 Task: Filter job function by Information Technology.
Action: Mouse moved to (270, 77)
Screenshot: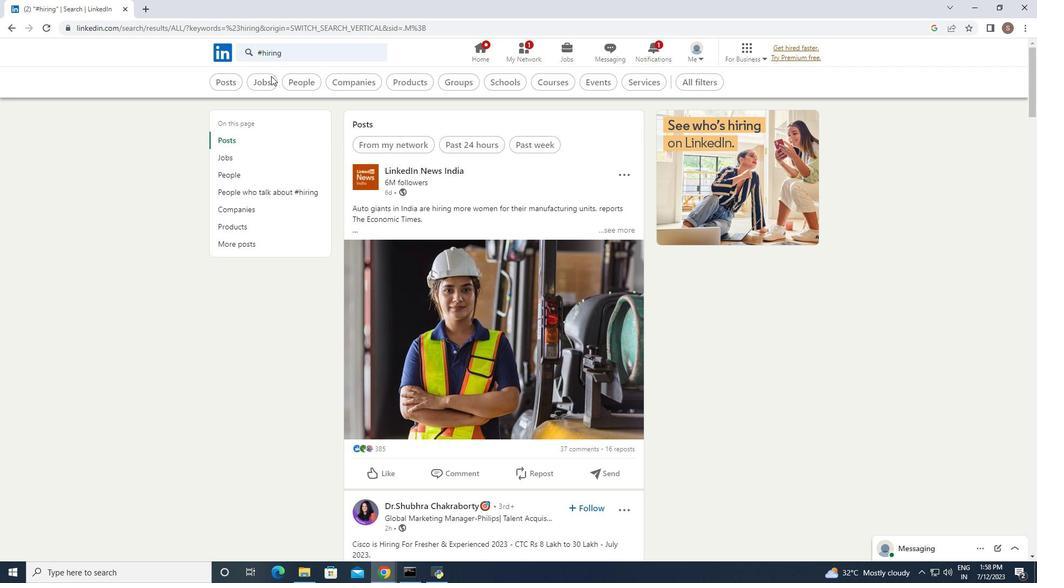 
Action: Mouse pressed left at (270, 77)
Screenshot: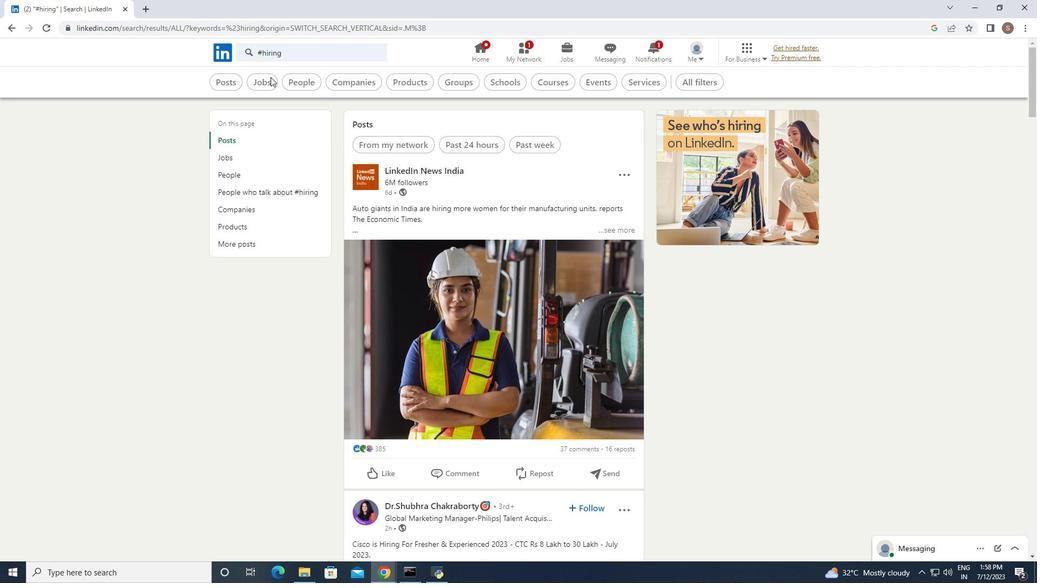 
Action: Mouse moved to (727, 85)
Screenshot: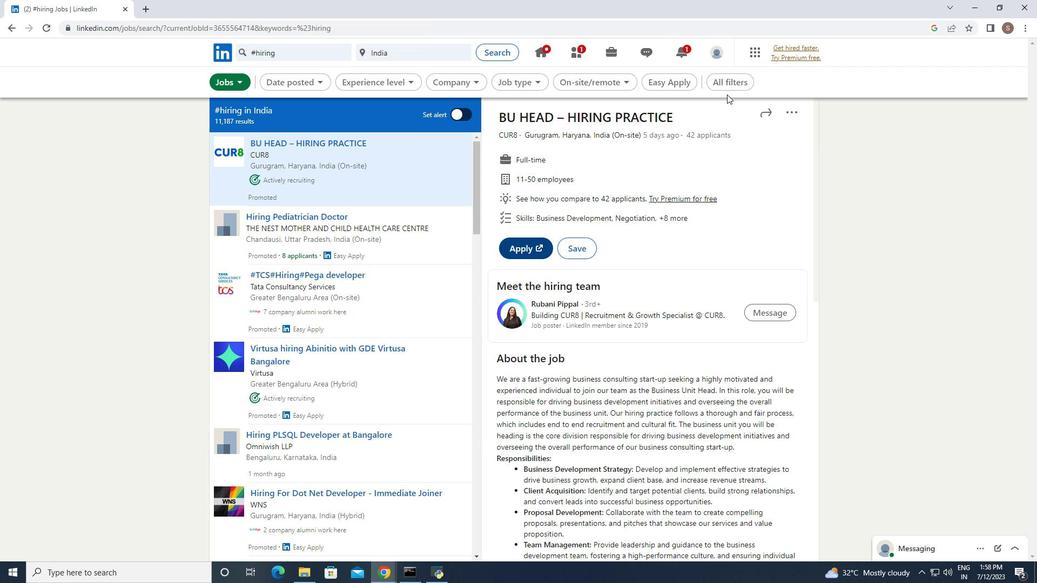 
Action: Mouse pressed left at (727, 85)
Screenshot: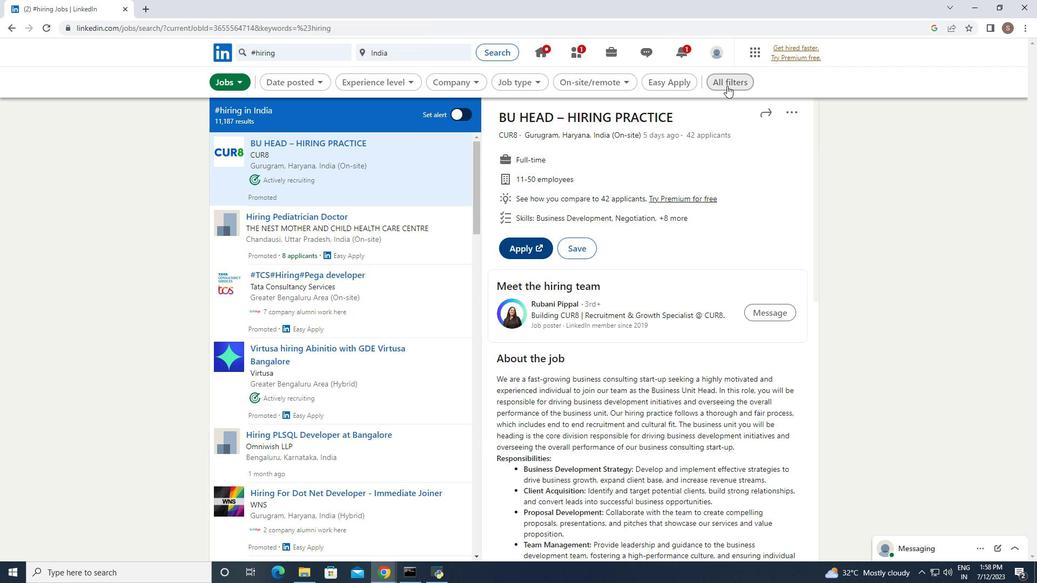 
Action: Mouse moved to (845, 323)
Screenshot: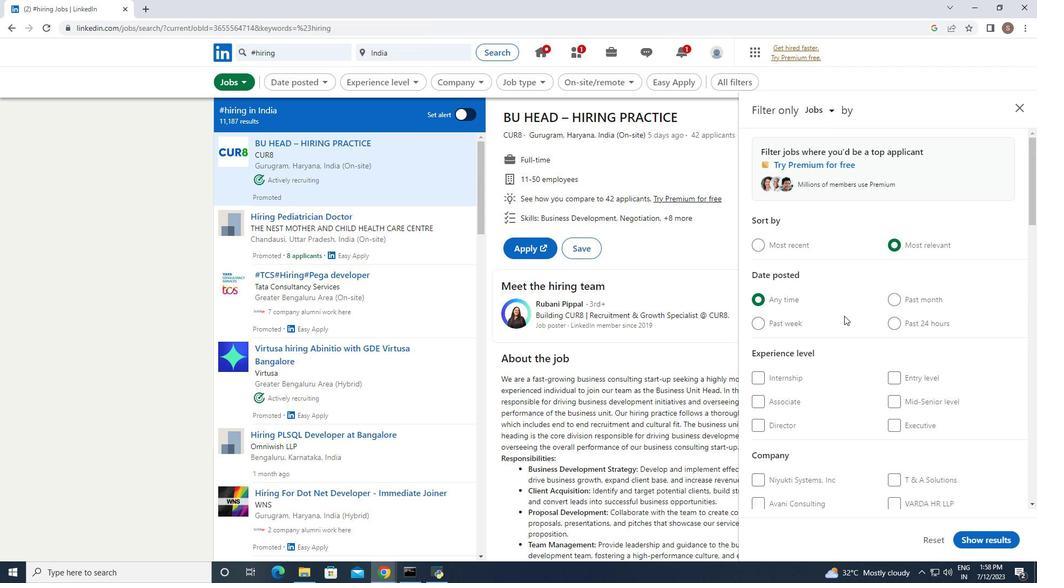 
Action: Mouse scrolled (845, 323) with delta (0, 0)
Screenshot: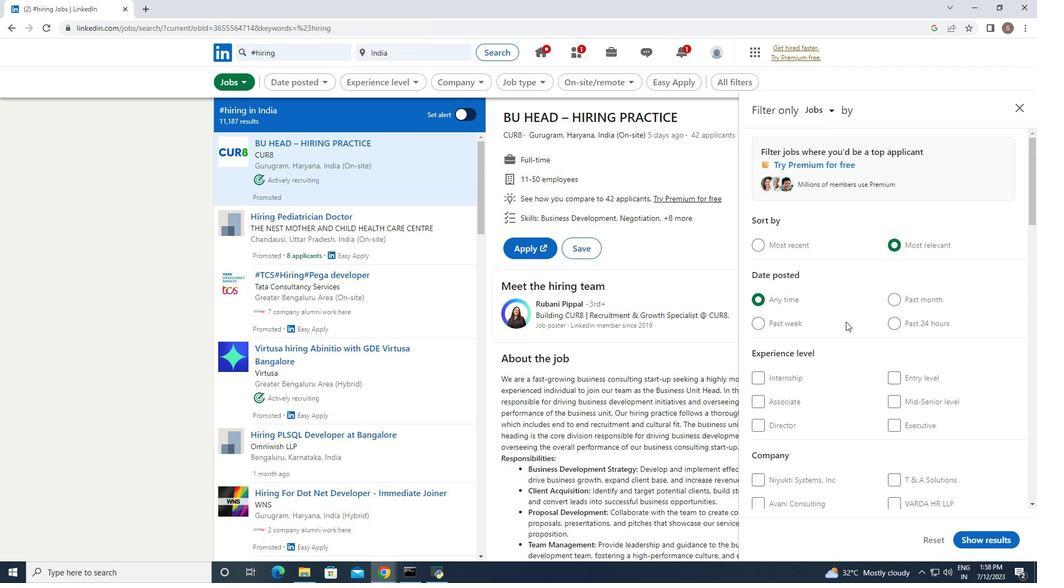 
Action: Mouse scrolled (845, 323) with delta (0, 0)
Screenshot: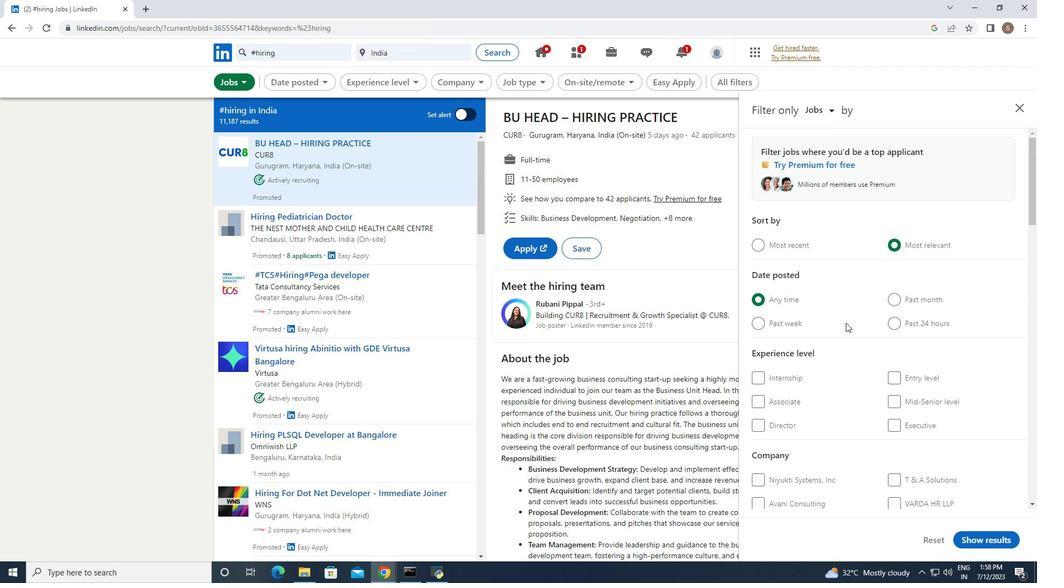 
Action: Mouse scrolled (845, 323) with delta (0, 0)
Screenshot: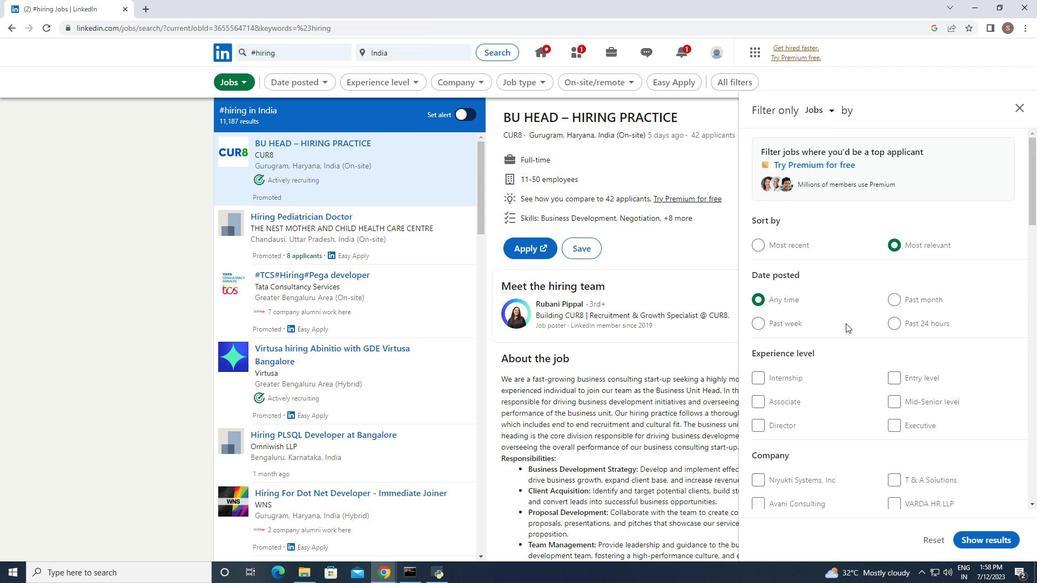 
Action: Mouse scrolled (845, 323) with delta (0, 0)
Screenshot: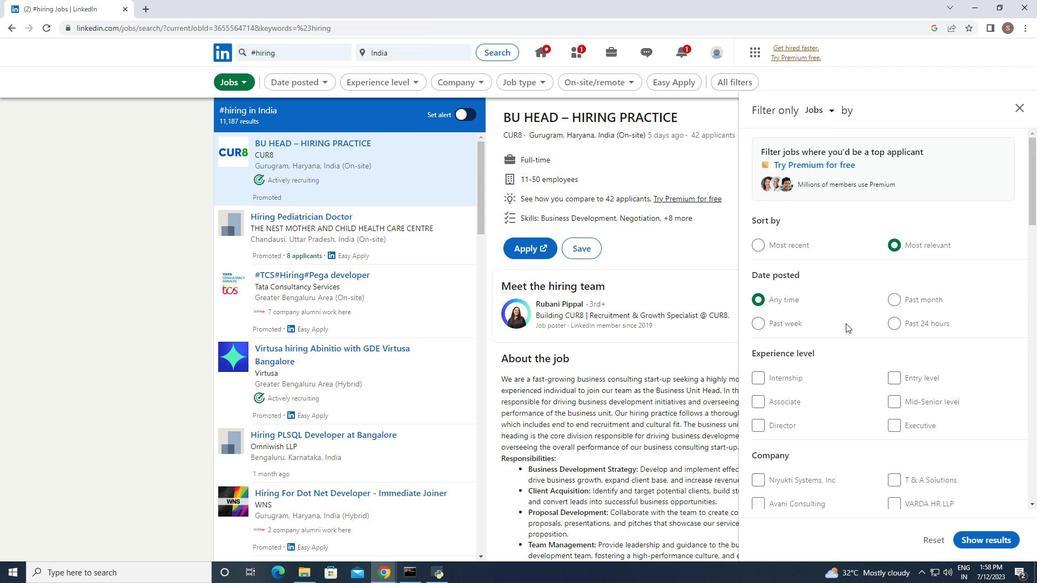
Action: Mouse scrolled (845, 323) with delta (0, 0)
Screenshot: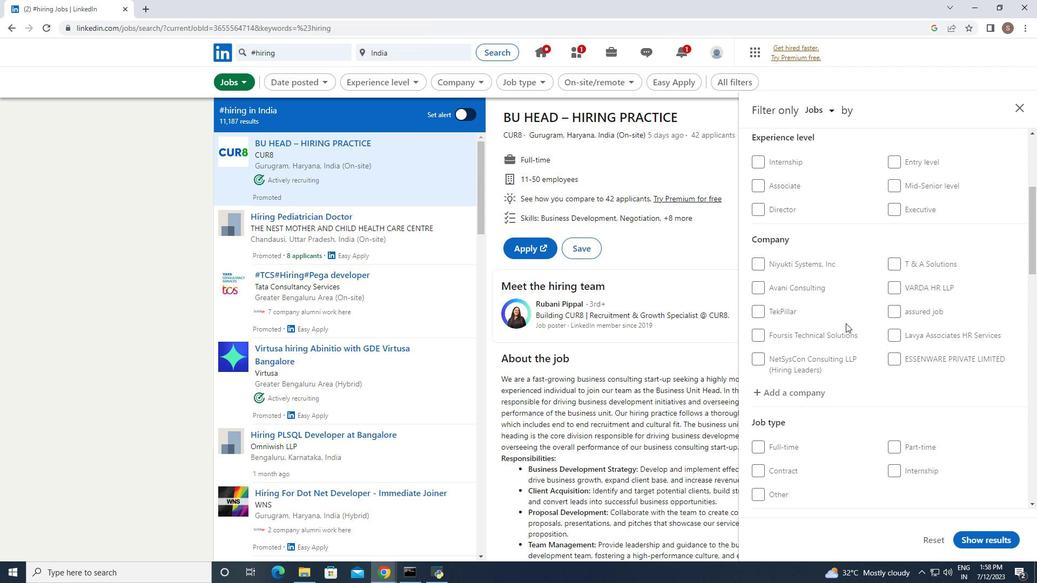 
Action: Mouse scrolled (845, 323) with delta (0, 0)
Screenshot: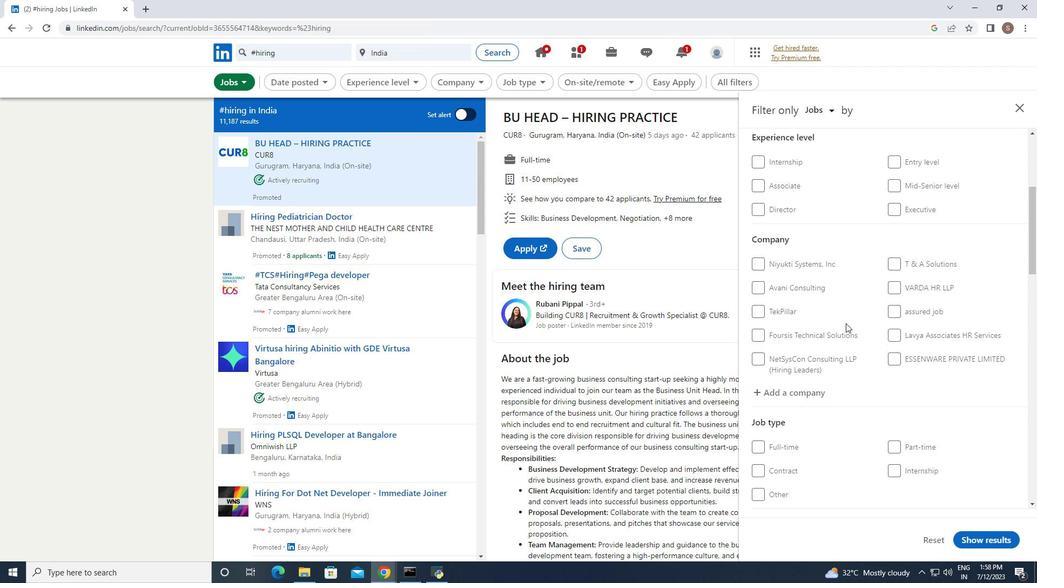 
Action: Mouse scrolled (845, 323) with delta (0, 0)
Screenshot: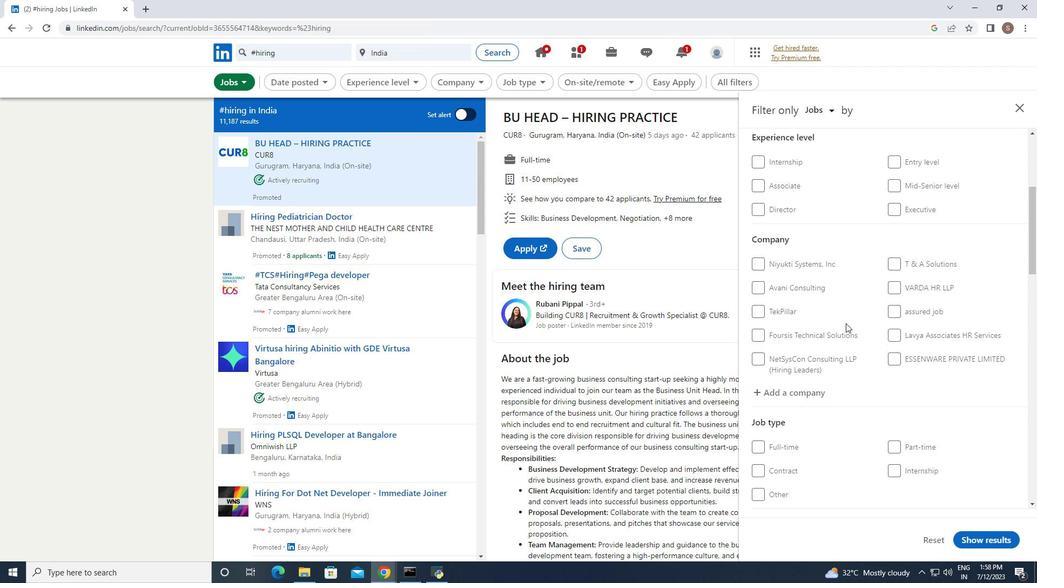 
Action: Mouse scrolled (845, 323) with delta (0, 0)
Screenshot: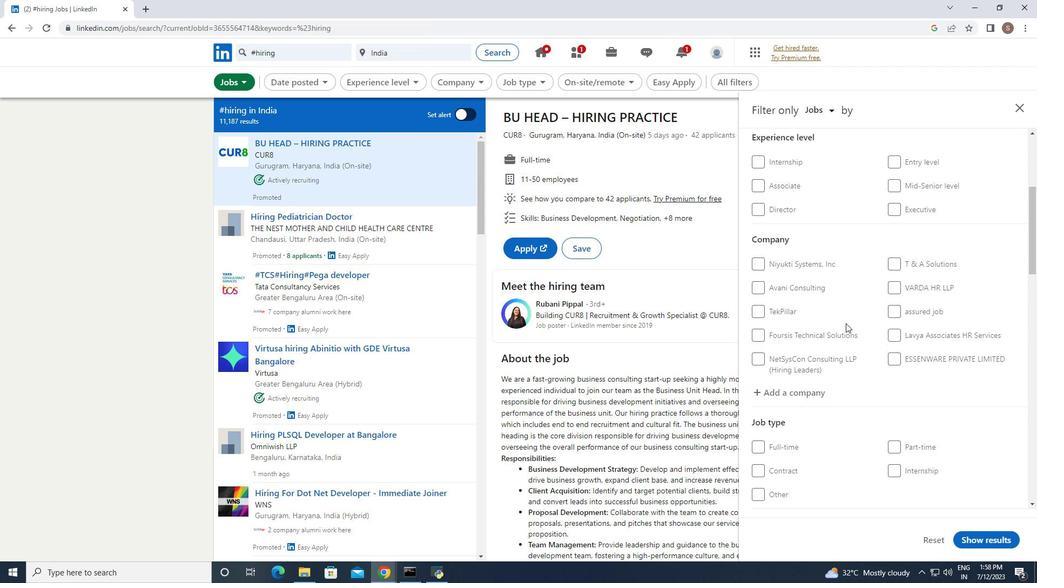 
Action: Mouse scrolled (845, 323) with delta (0, 0)
Screenshot: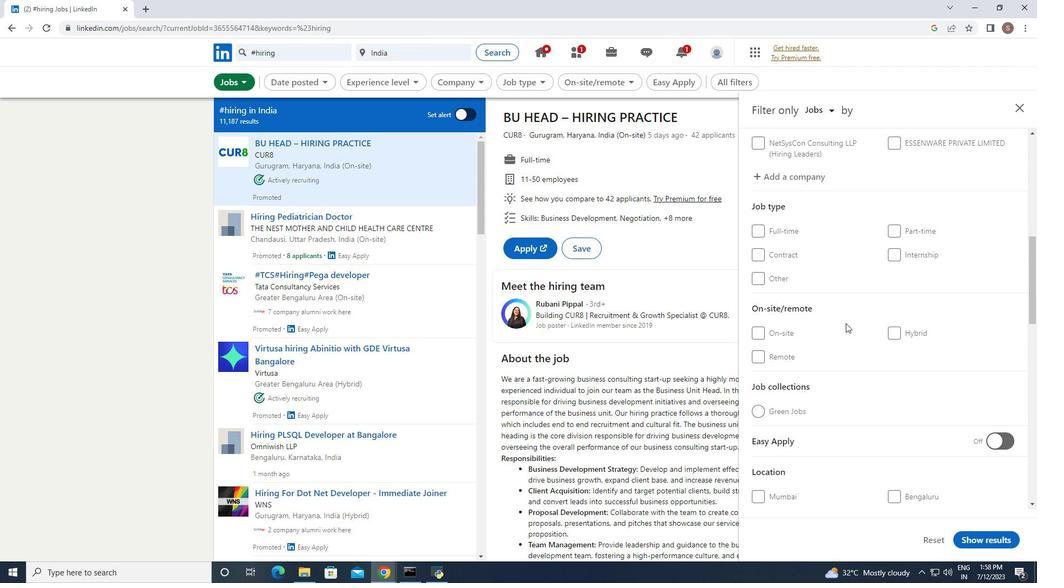 
Action: Mouse scrolled (845, 323) with delta (0, 0)
Screenshot: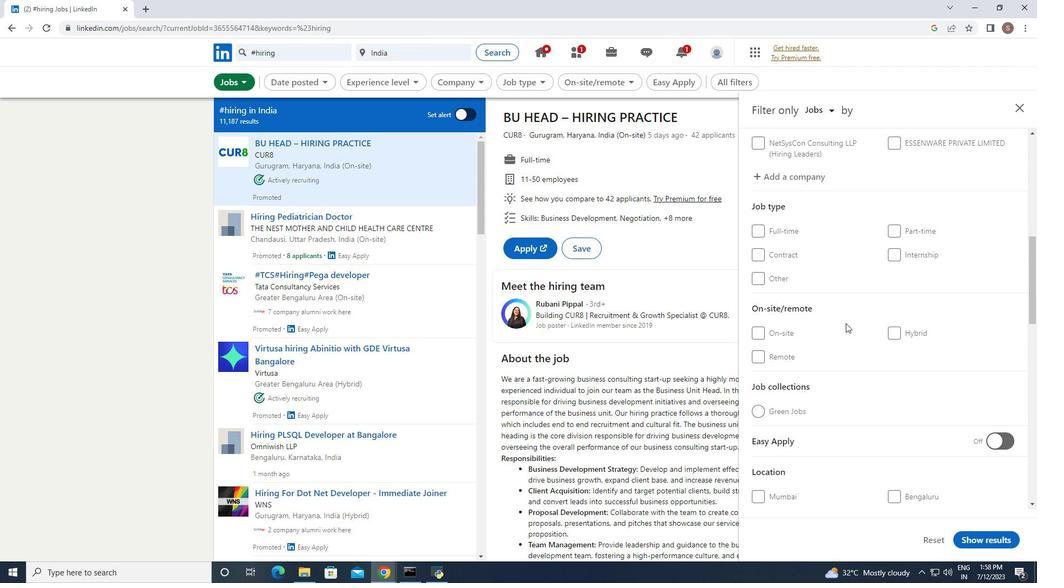 
Action: Mouse scrolled (845, 323) with delta (0, 0)
Screenshot: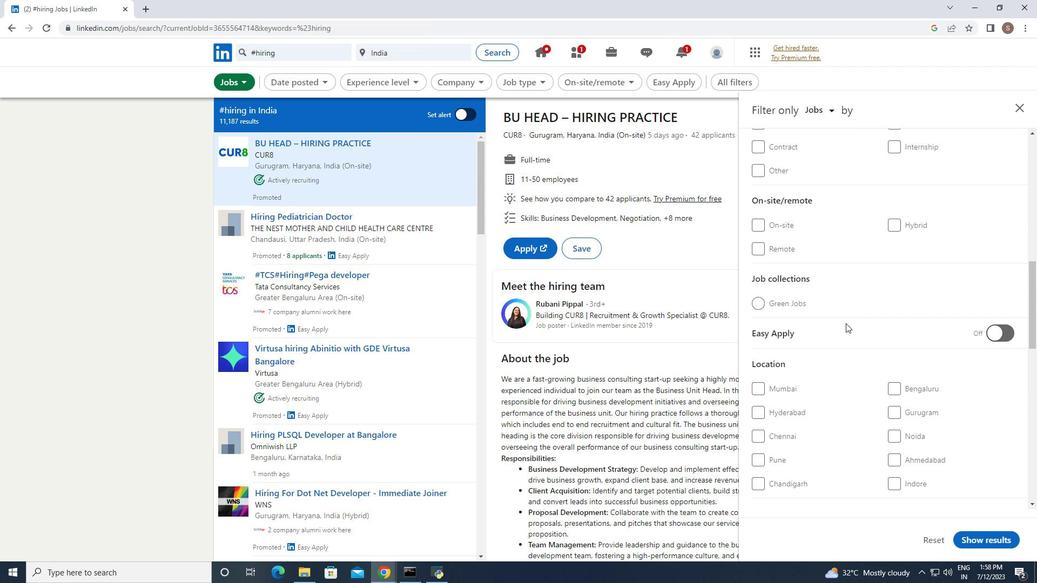 
Action: Mouse scrolled (845, 323) with delta (0, 0)
Screenshot: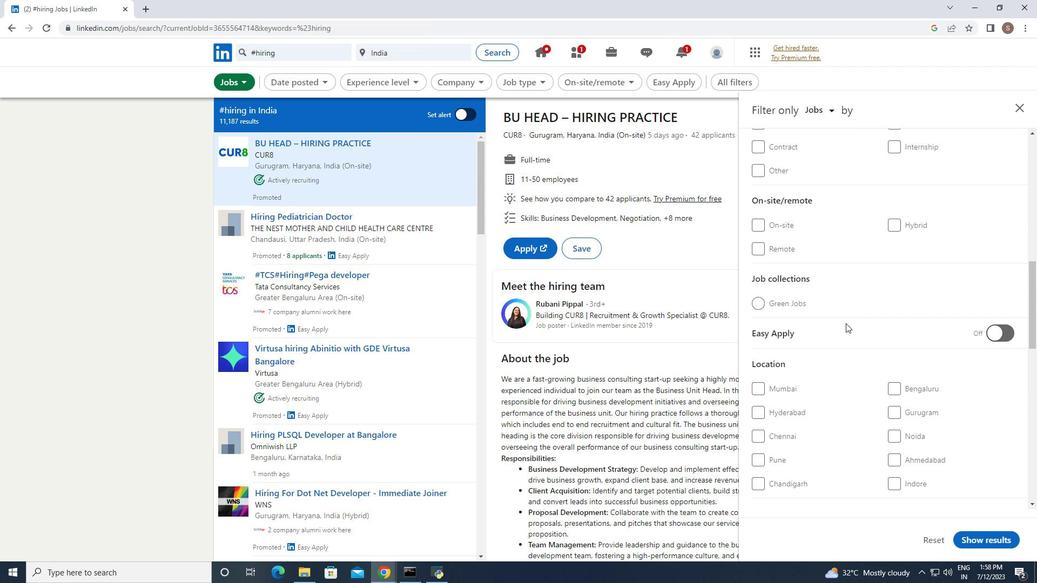 
Action: Mouse scrolled (845, 323) with delta (0, 0)
Screenshot: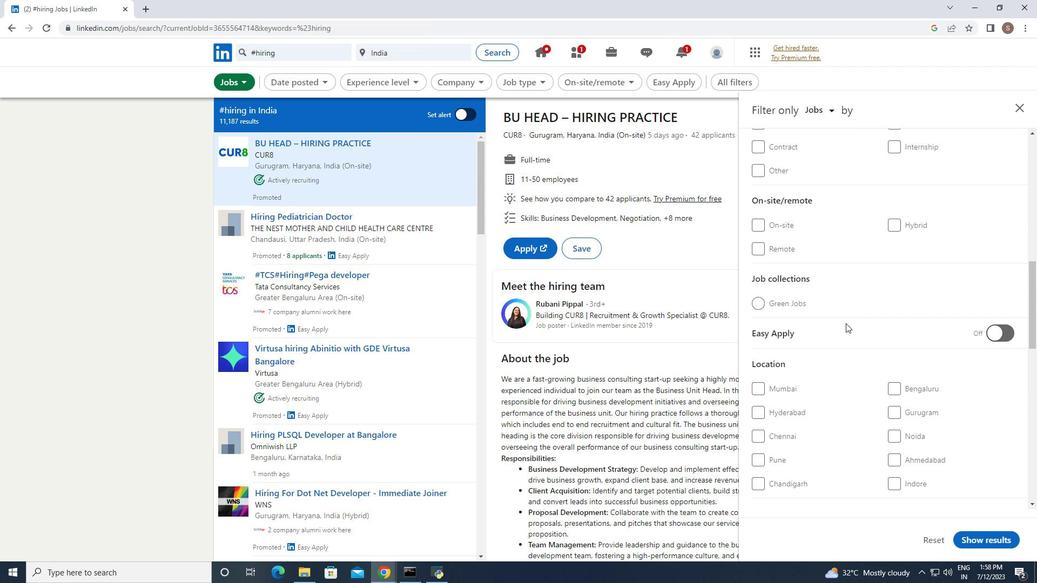 
Action: Mouse scrolled (845, 323) with delta (0, 0)
Screenshot: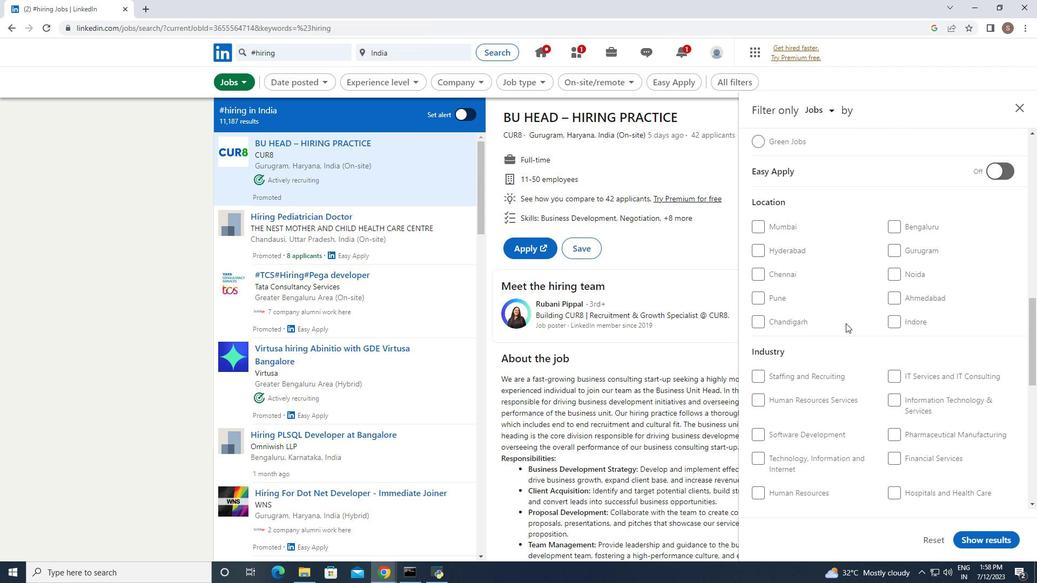 
Action: Mouse scrolled (845, 323) with delta (0, 0)
Screenshot: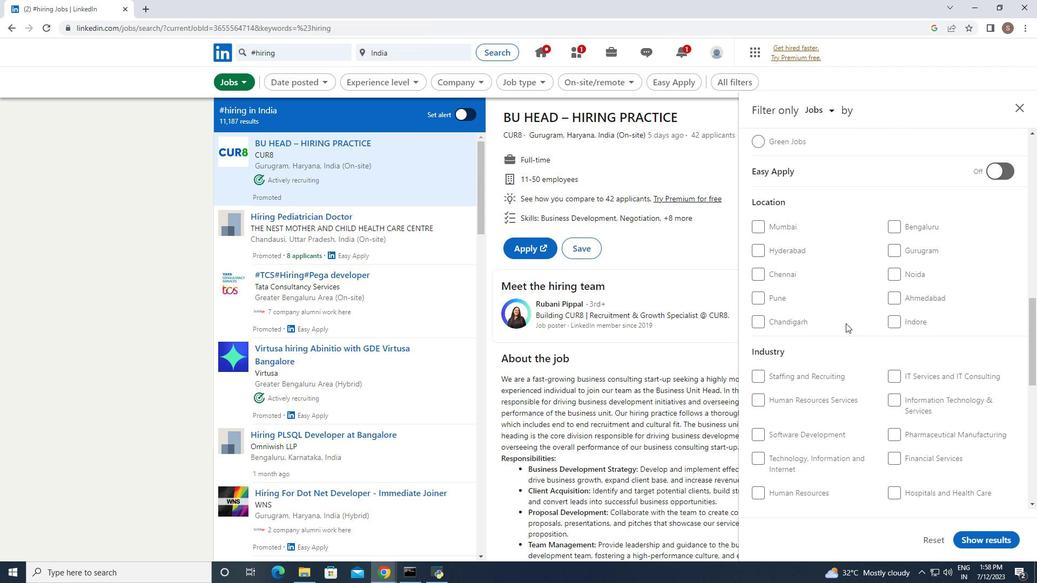 
Action: Mouse scrolled (845, 323) with delta (0, 0)
Screenshot: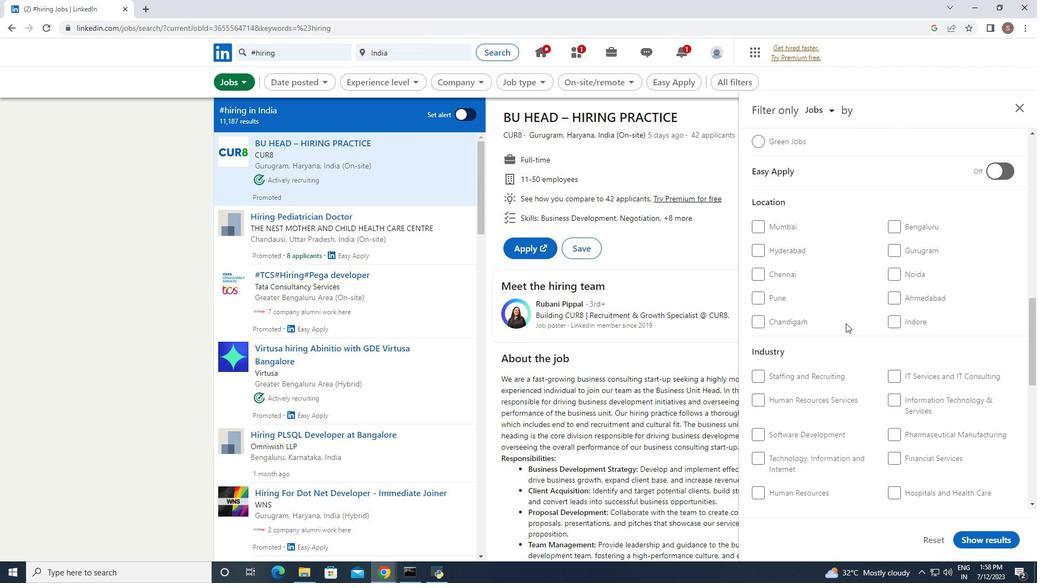 
Action: Mouse scrolled (845, 323) with delta (0, 0)
Screenshot: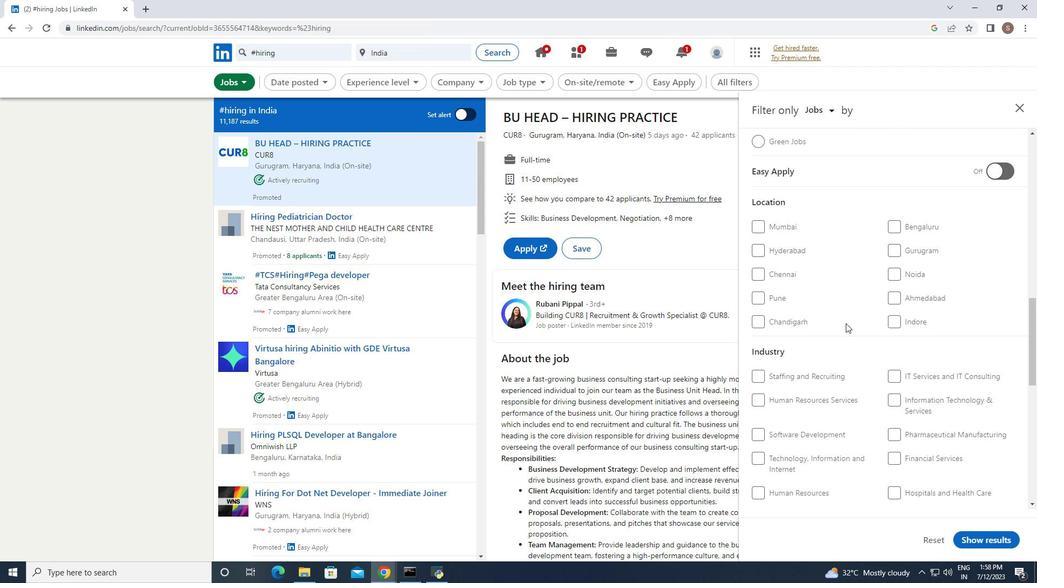 
Action: Mouse moved to (840, 347)
Screenshot: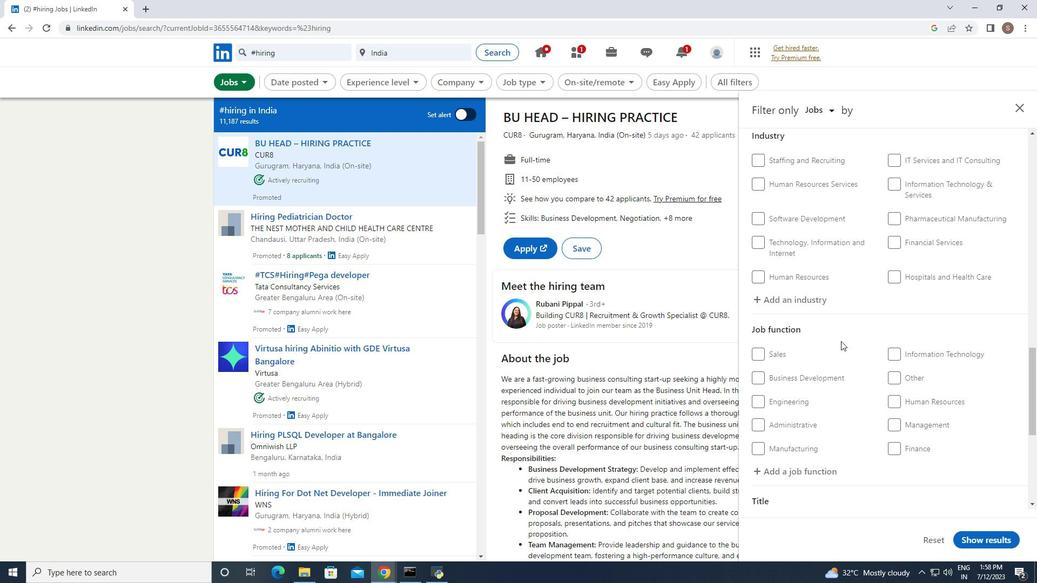 
Action: Mouse scrolled (840, 347) with delta (0, 0)
Screenshot: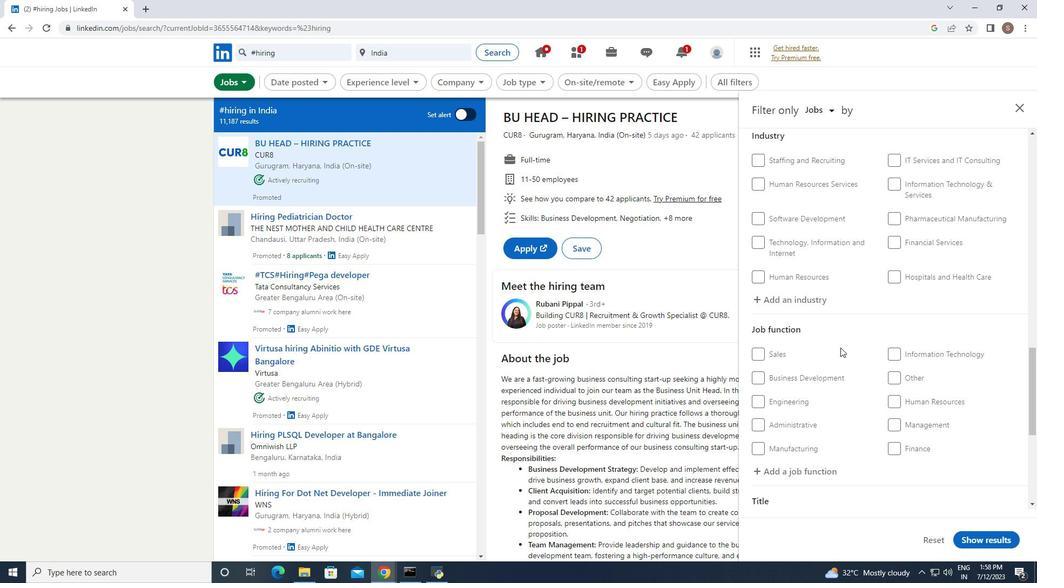 
Action: Mouse moved to (891, 298)
Screenshot: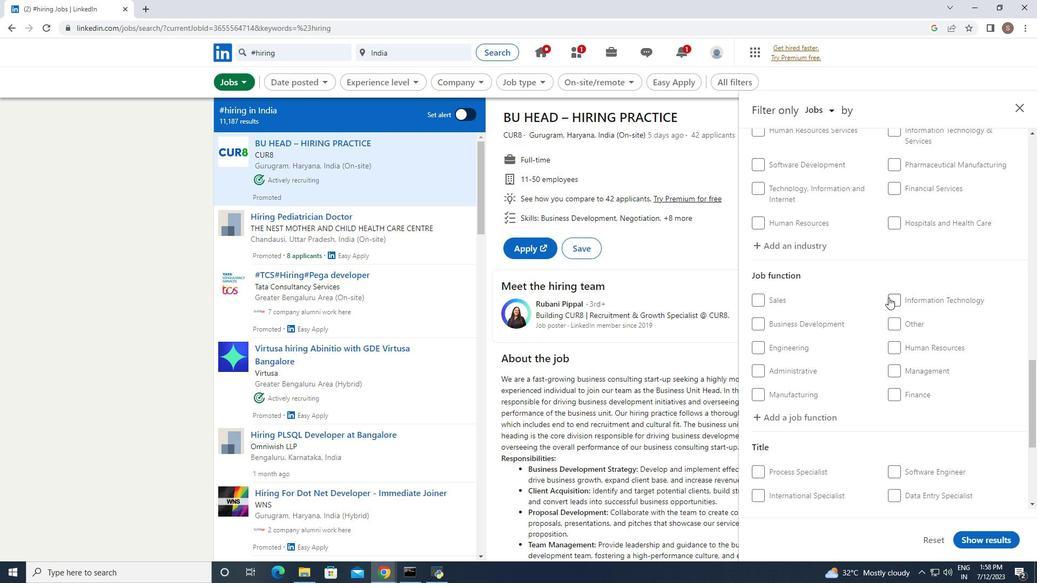 
Action: Mouse pressed left at (891, 298)
Screenshot: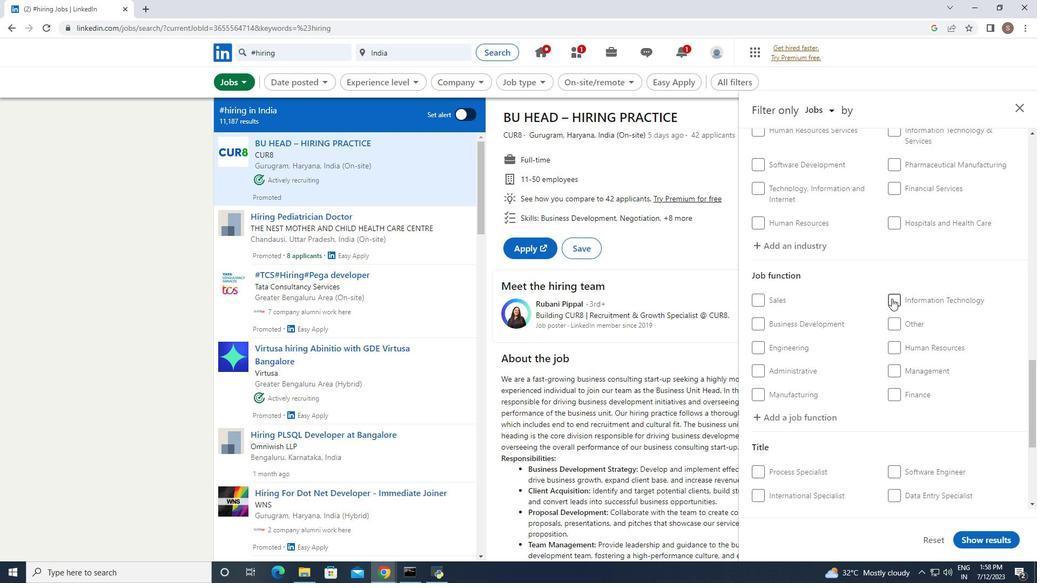 
Action: Mouse moved to (973, 534)
Screenshot: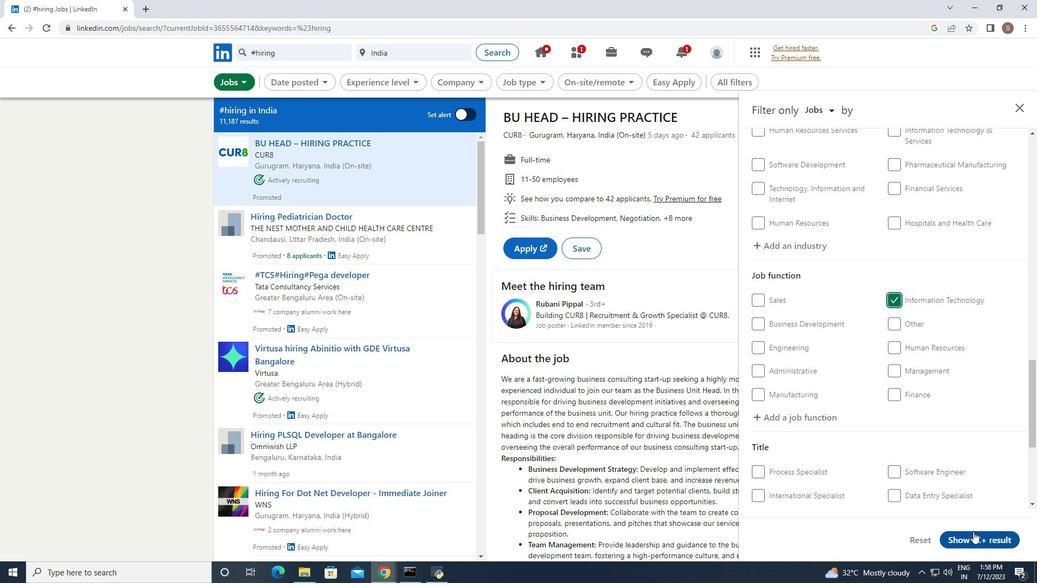 
Action: Mouse pressed left at (973, 534)
Screenshot: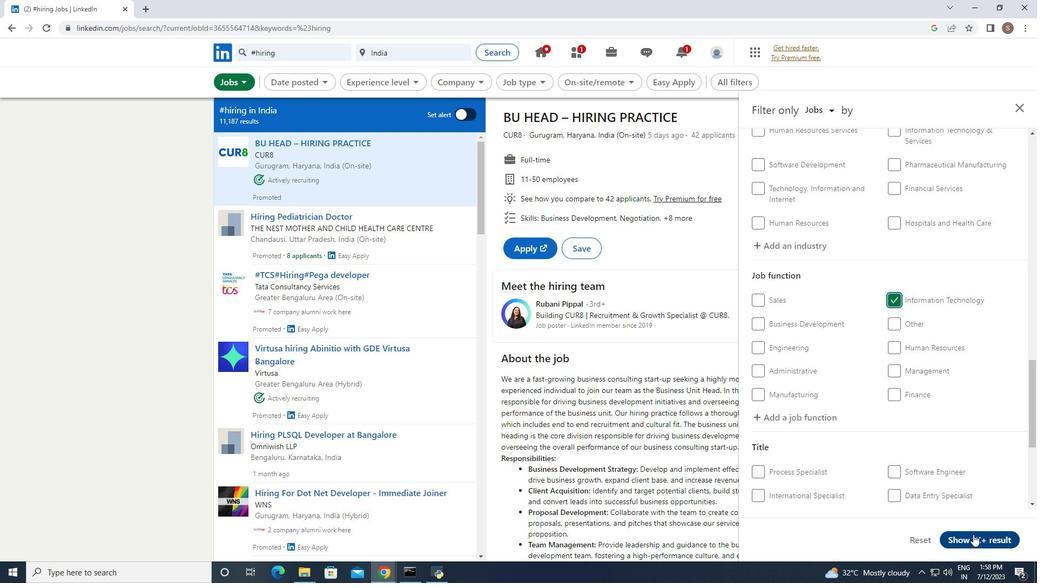 
Action: Mouse moved to (974, 533)
Screenshot: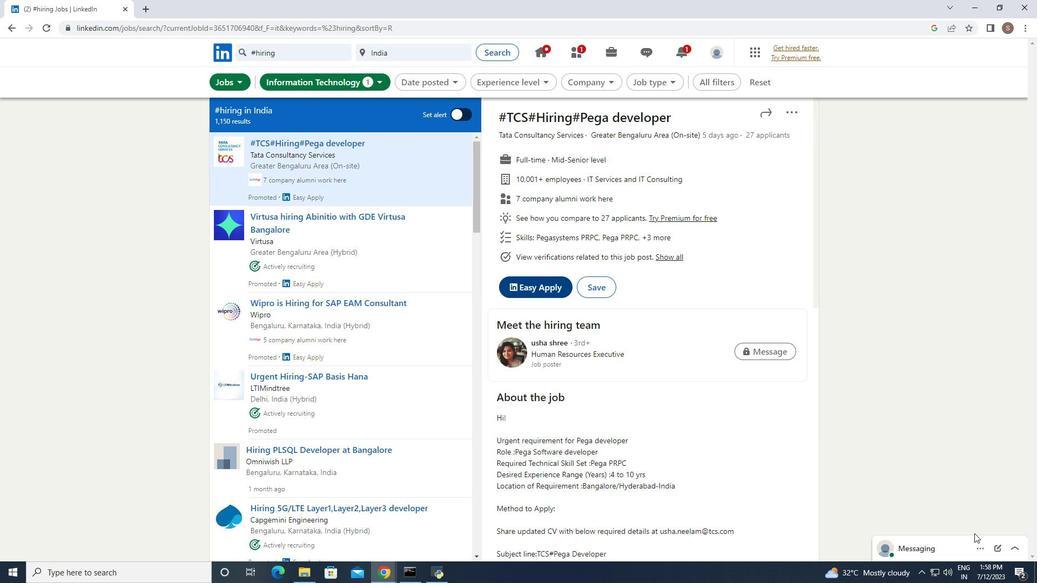 
